 Task: Create a schedule automation trigger every fourth saturday of the month at 03:00 PM.
Action: Mouse moved to (840, 245)
Screenshot: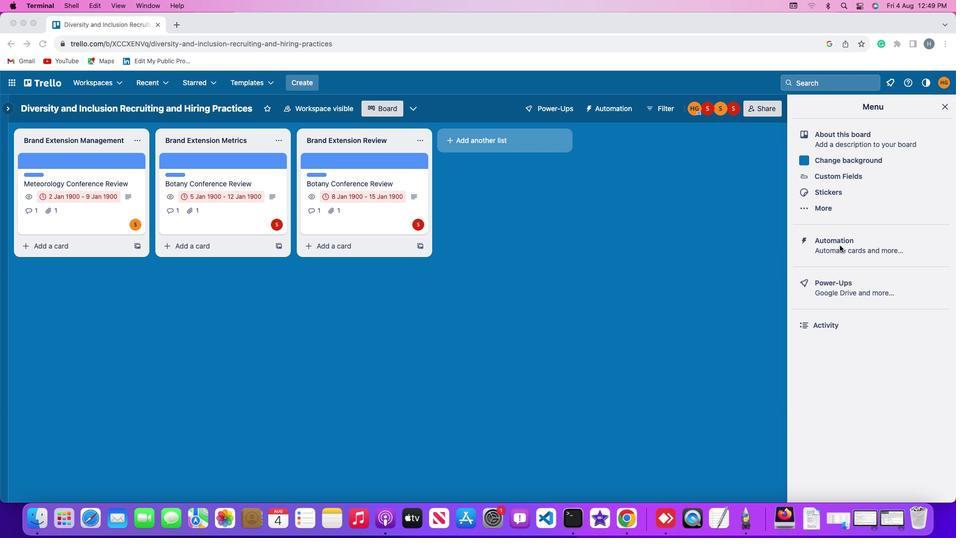 
Action: Mouse pressed left at (840, 245)
Screenshot: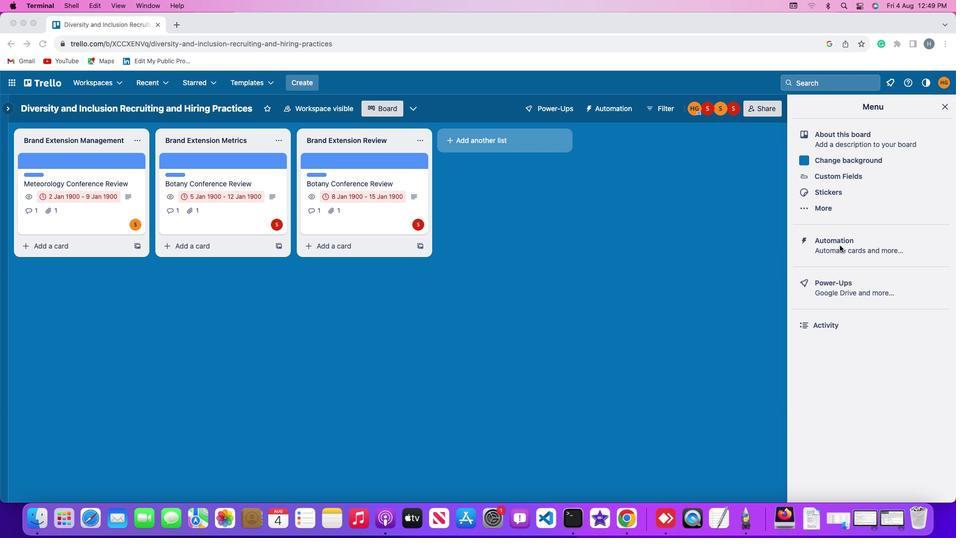 
Action: Mouse pressed left at (840, 245)
Screenshot: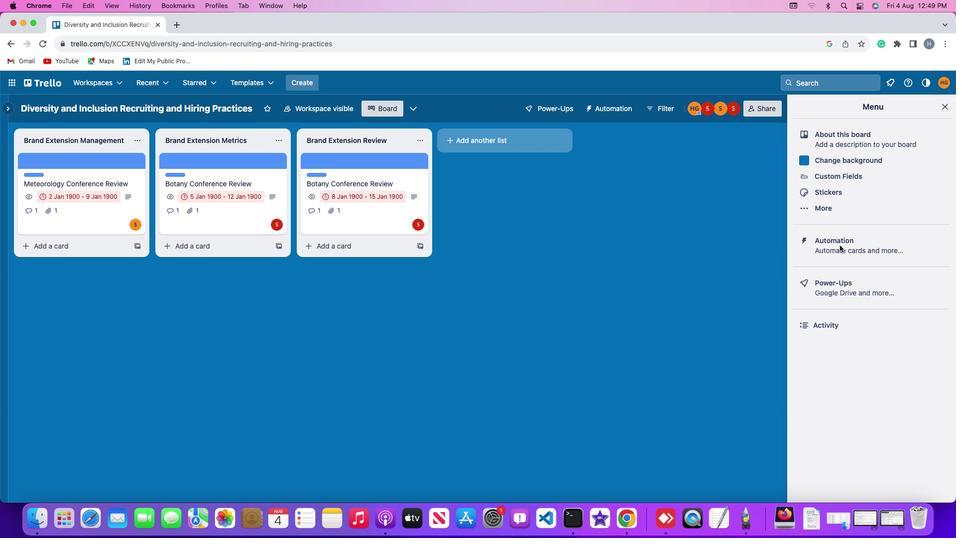 
Action: Mouse moved to (72, 213)
Screenshot: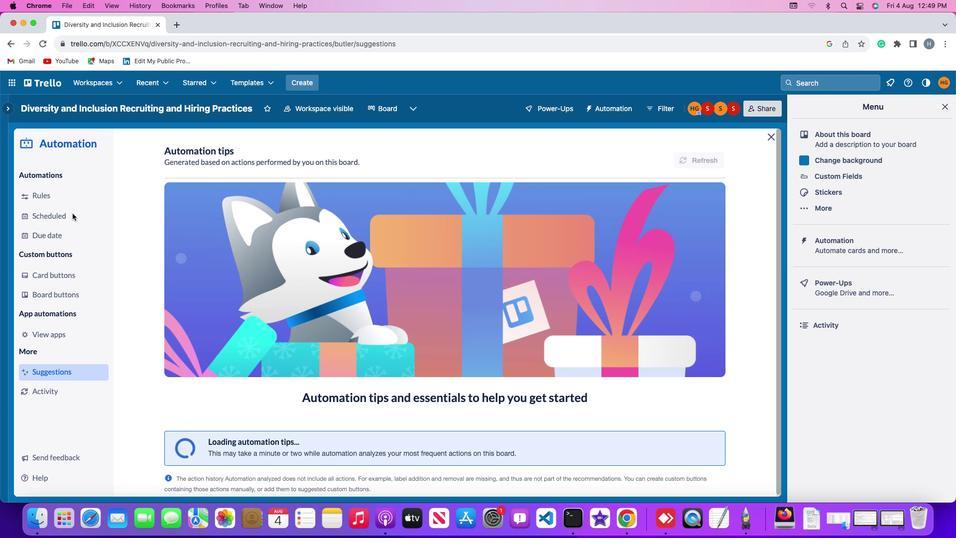 
Action: Mouse pressed left at (72, 213)
Screenshot: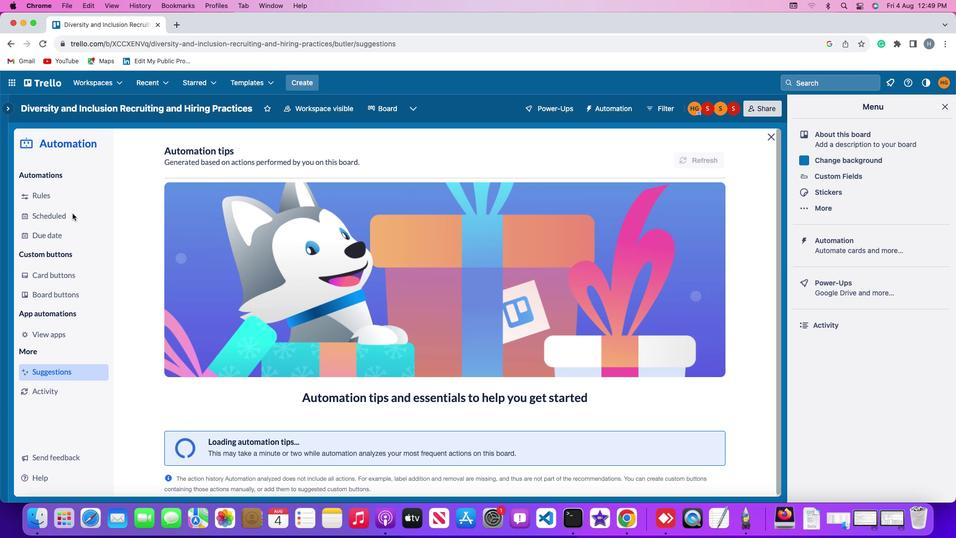 
Action: Mouse moved to (679, 151)
Screenshot: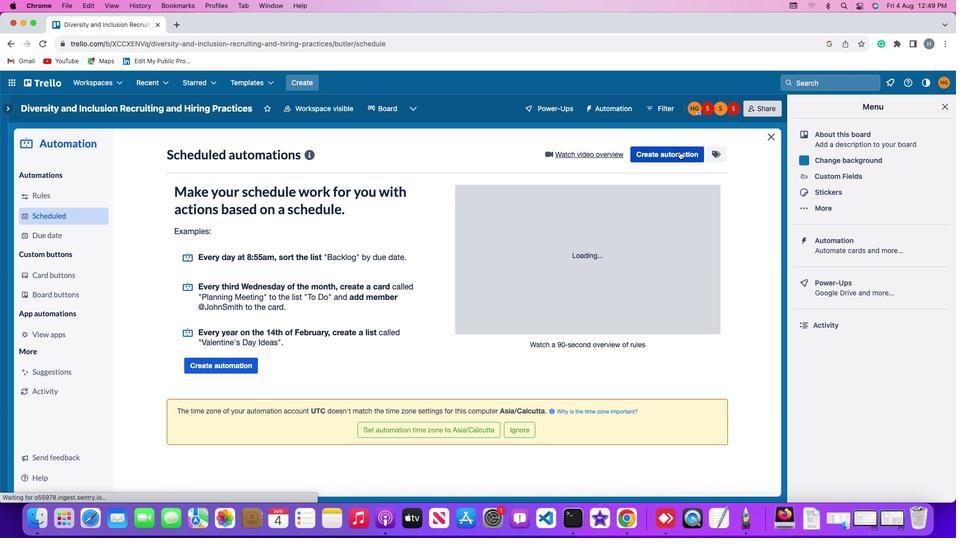 
Action: Mouse pressed left at (679, 151)
Screenshot: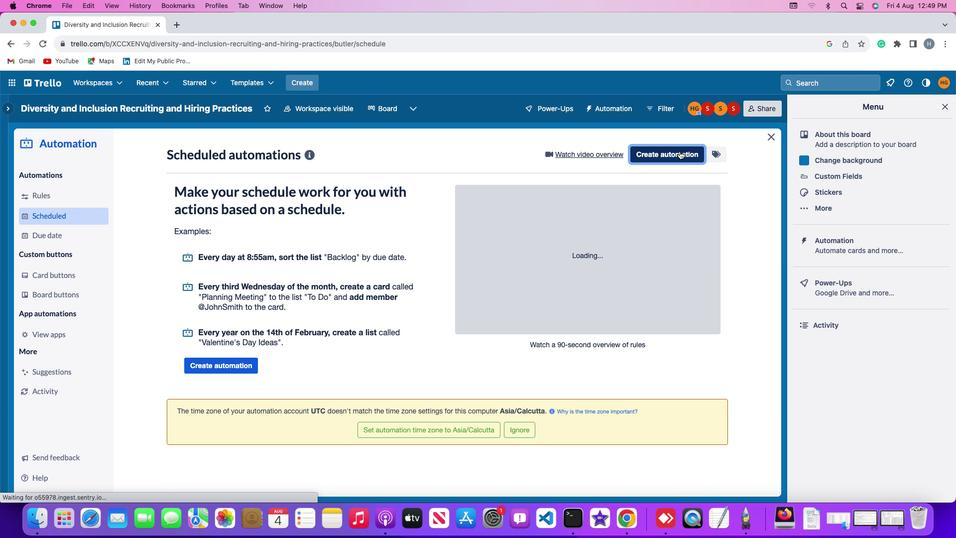 
Action: Mouse moved to (495, 251)
Screenshot: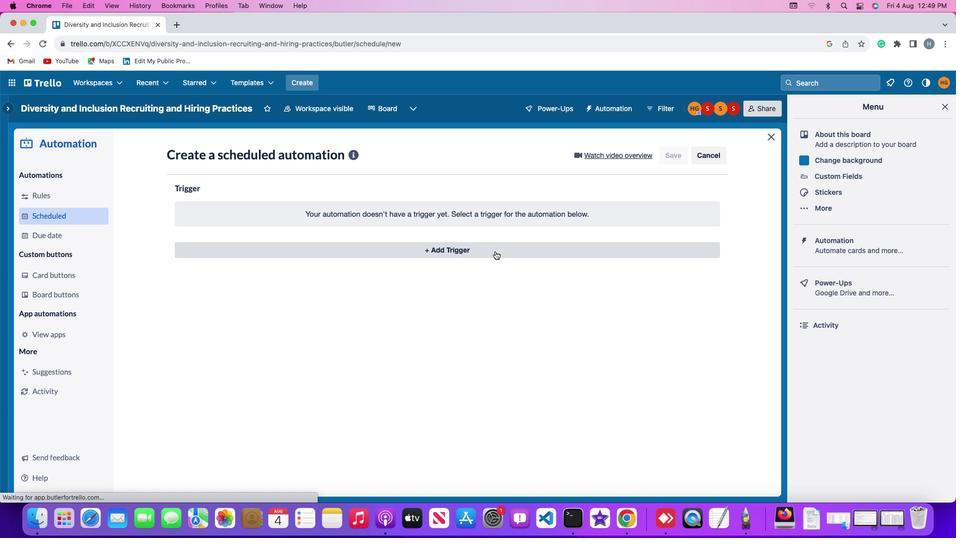 
Action: Mouse pressed left at (495, 251)
Screenshot: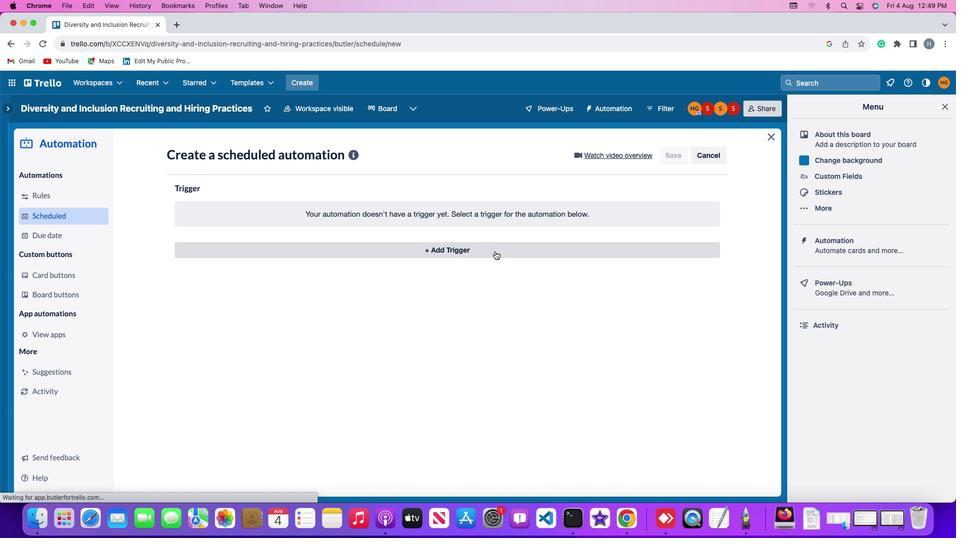 
Action: Mouse moved to (214, 462)
Screenshot: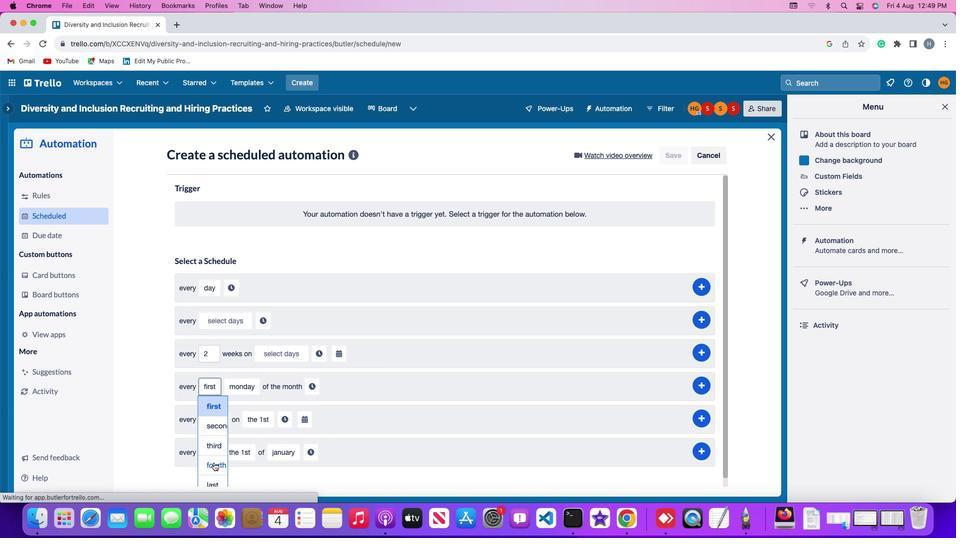 
Action: Mouse pressed left at (214, 462)
Screenshot: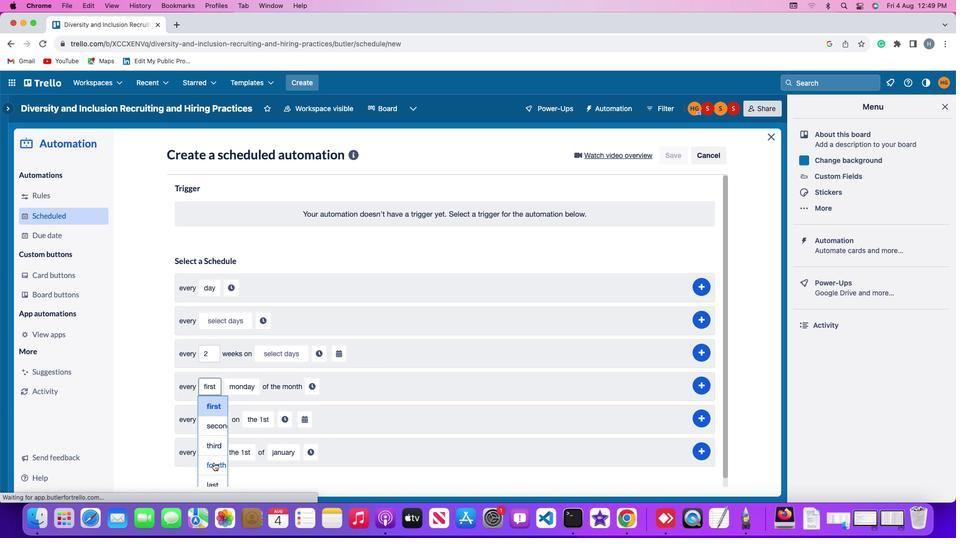 
Action: Mouse moved to (265, 345)
Screenshot: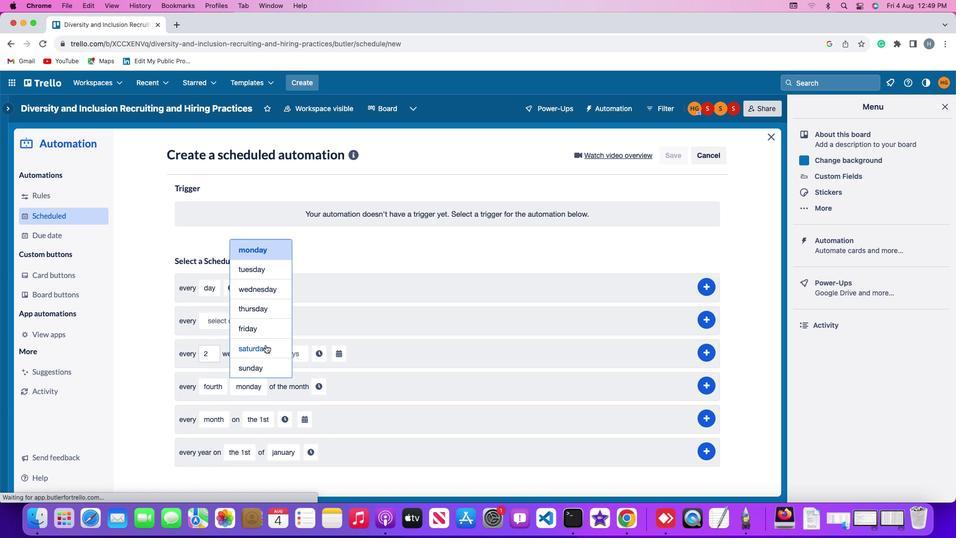 
Action: Mouse pressed left at (265, 345)
Screenshot: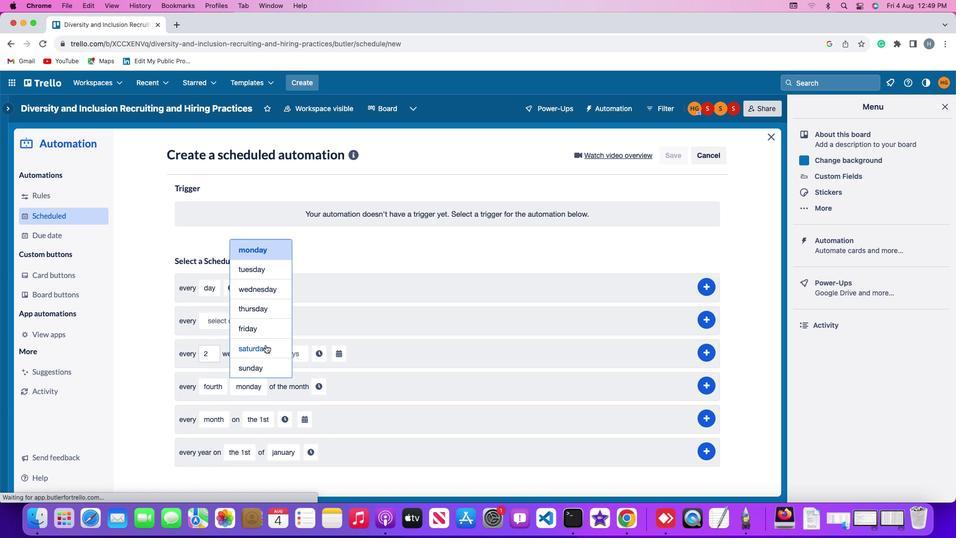 
Action: Mouse moved to (321, 386)
Screenshot: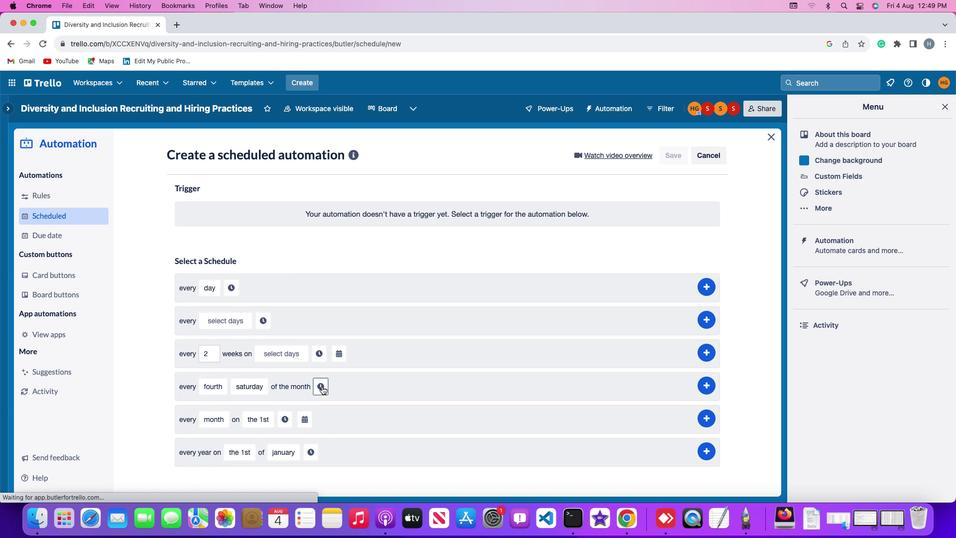 
Action: Mouse pressed left at (321, 386)
Screenshot: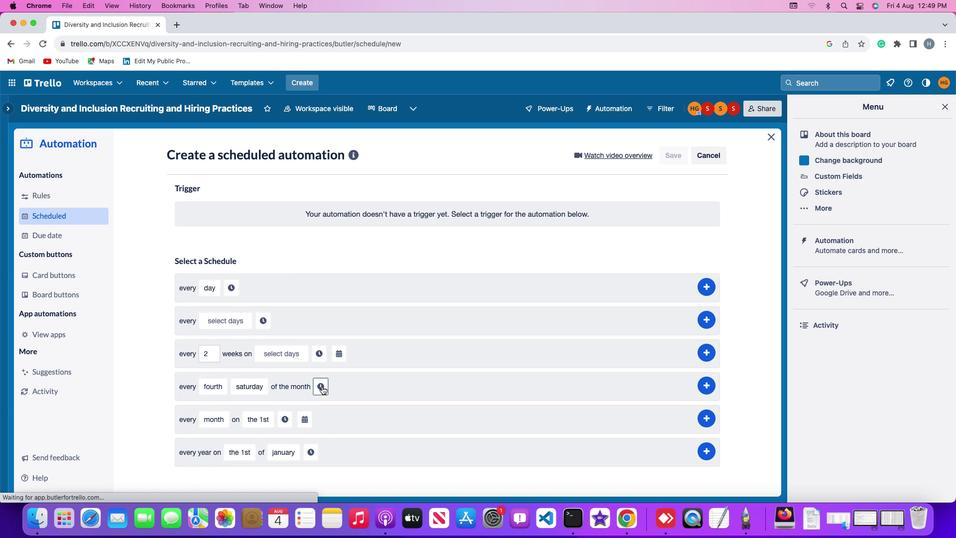 
Action: Mouse moved to (344, 388)
Screenshot: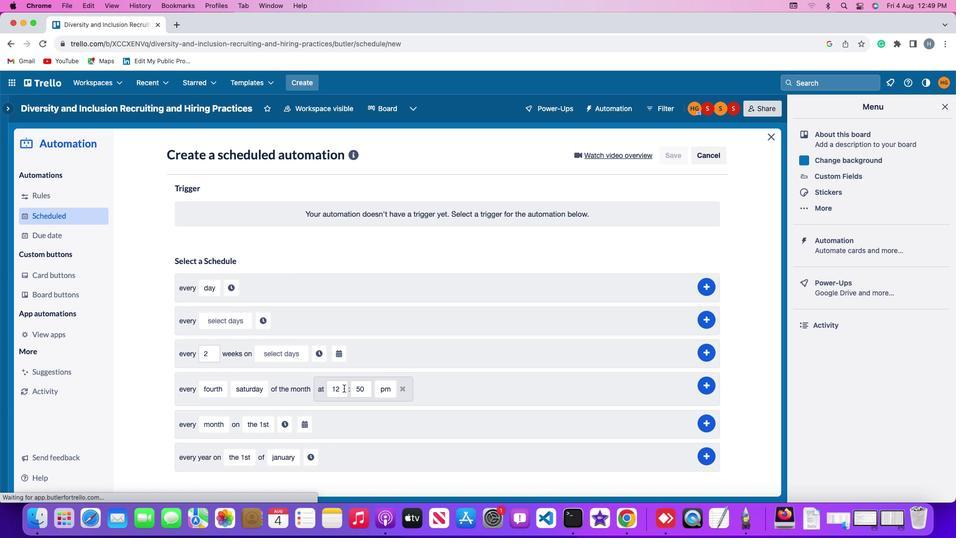 
Action: Mouse pressed left at (344, 388)
Screenshot: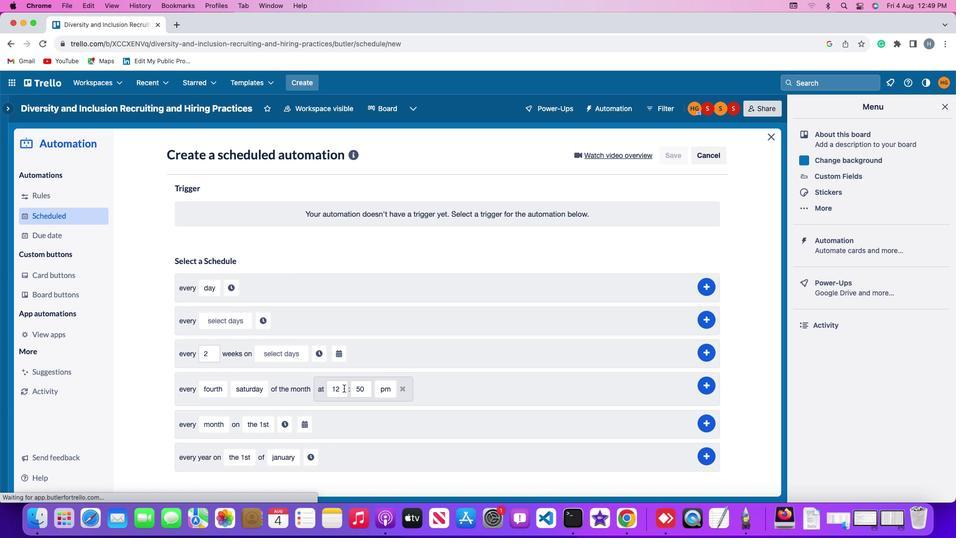 
Action: Key pressed Key.backspaceKey.backspace'3'
Screenshot: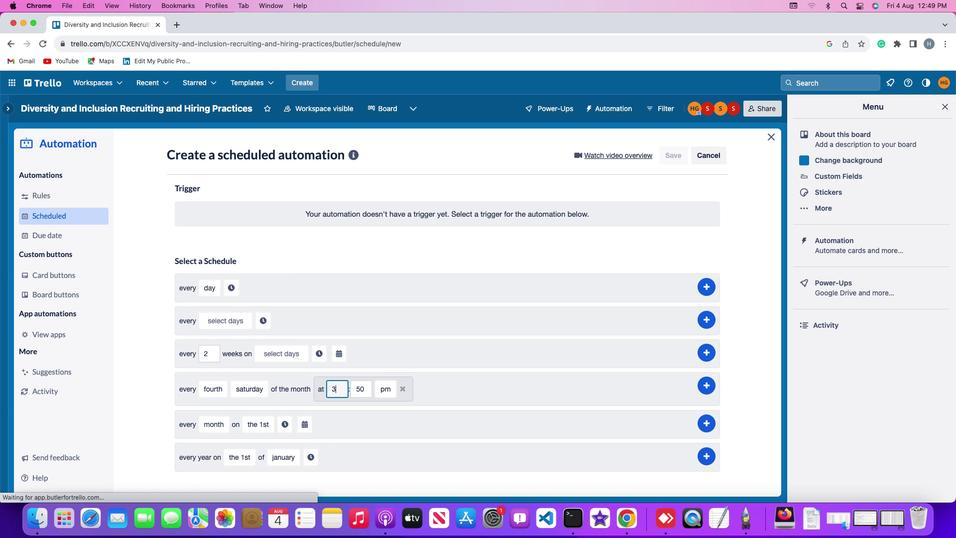 
Action: Mouse moved to (366, 388)
Screenshot: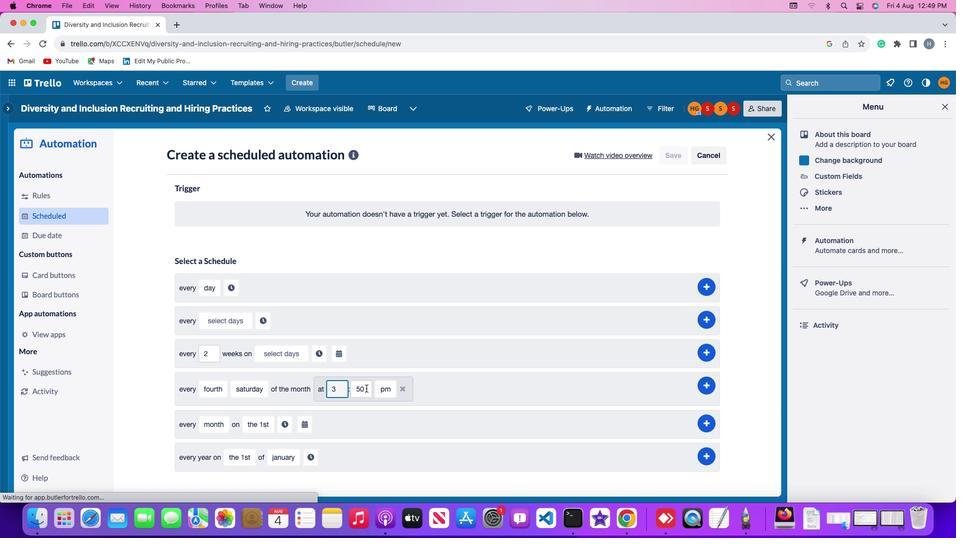 
Action: Mouse pressed left at (366, 388)
Screenshot: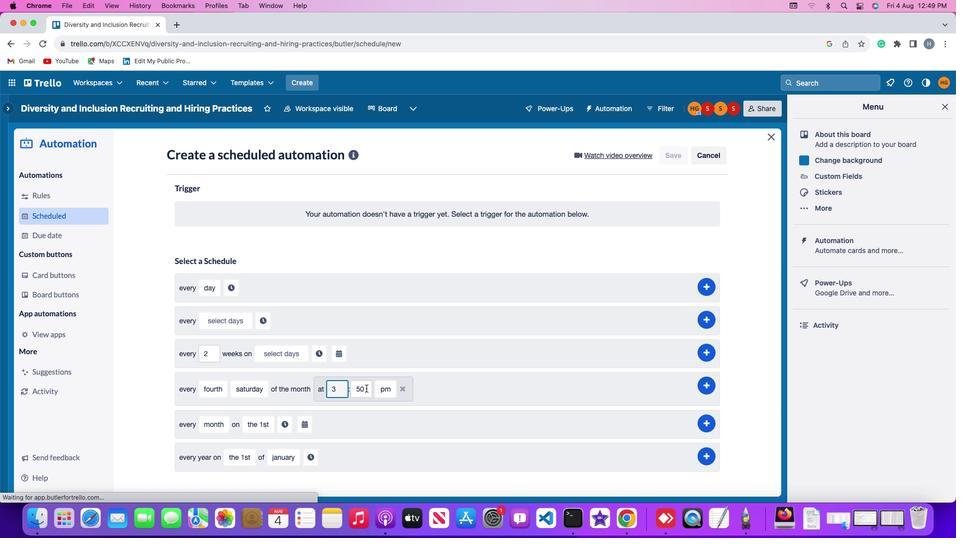 
Action: Key pressed Key.backspaceKey.backspace
Screenshot: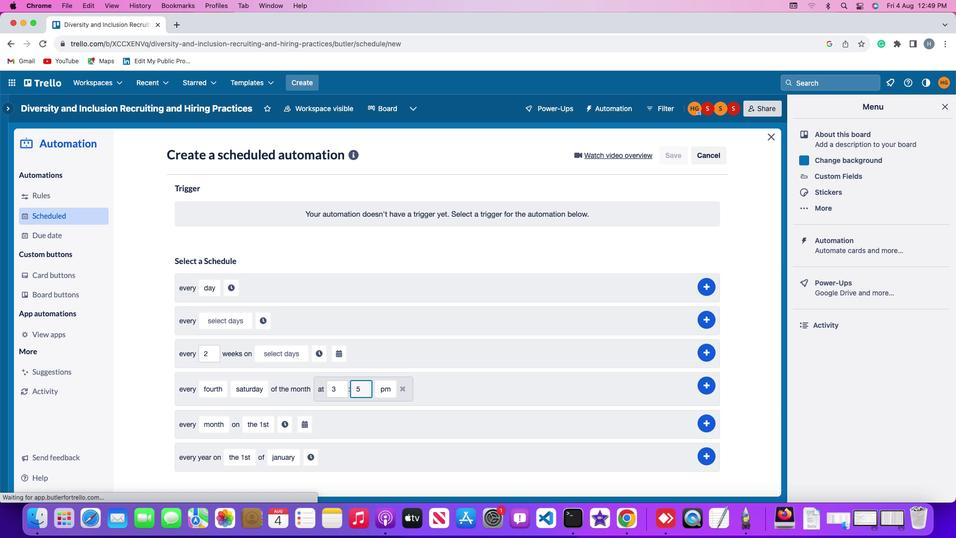 
Action: Mouse moved to (366, 388)
Screenshot: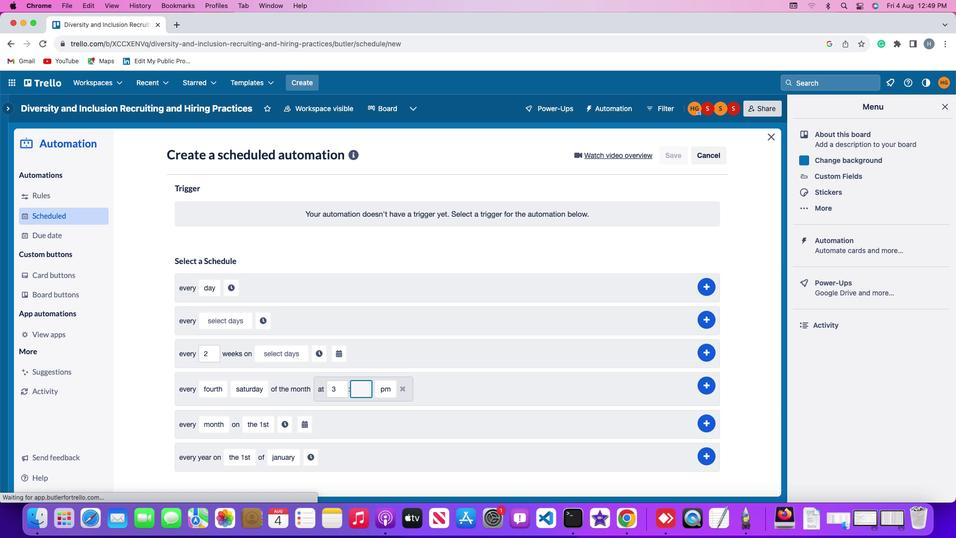 
Action: Key pressed '0''0'
Screenshot: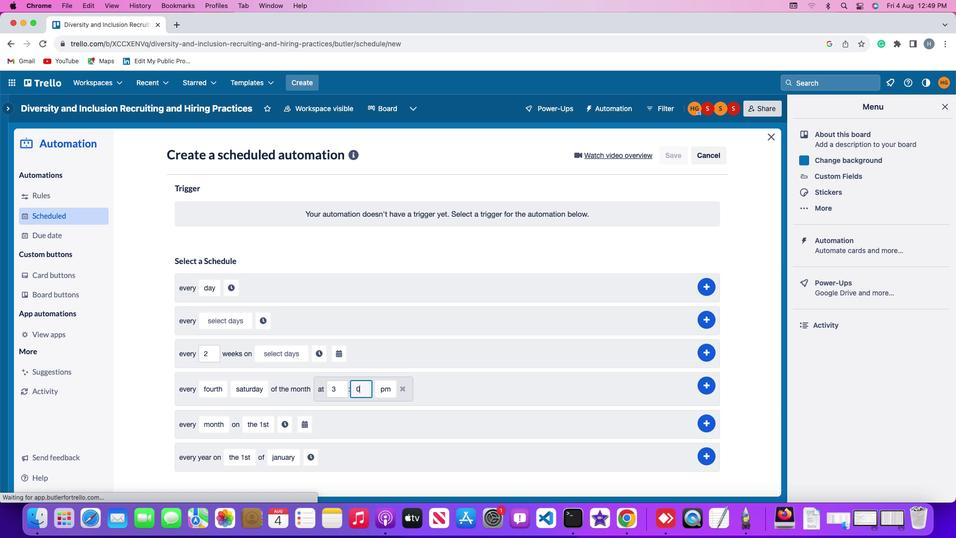 
Action: Mouse moved to (393, 422)
Screenshot: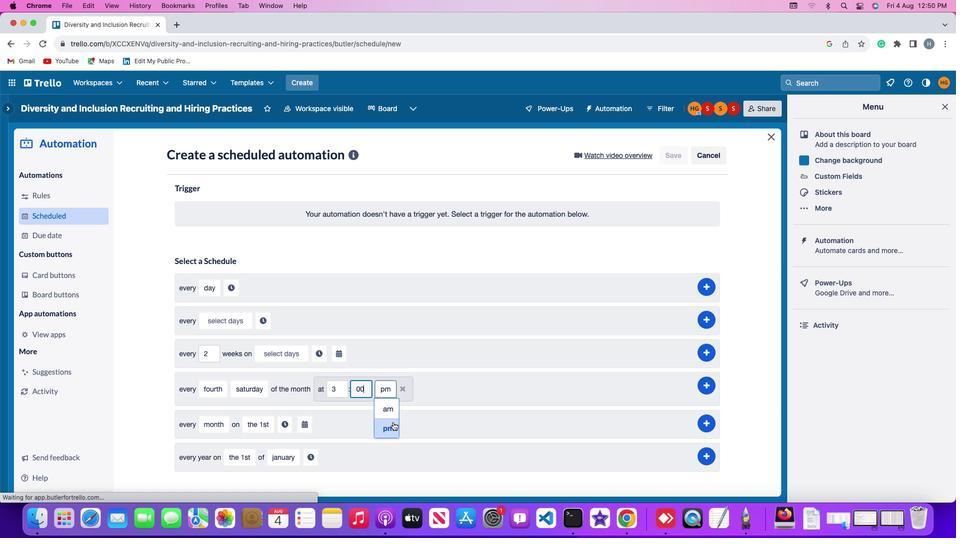 
Action: Mouse pressed left at (393, 422)
Screenshot: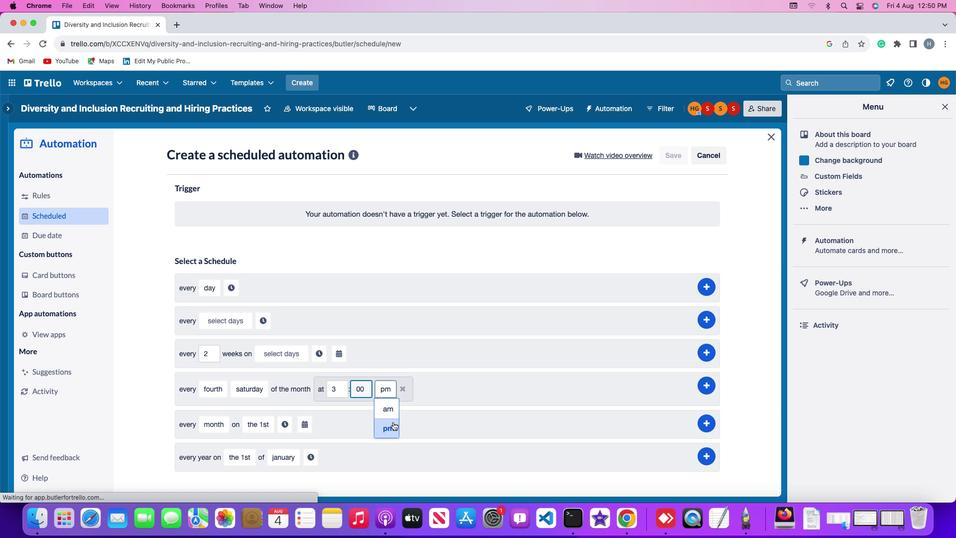 
Action: Mouse moved to (707, 384)
Screenshot: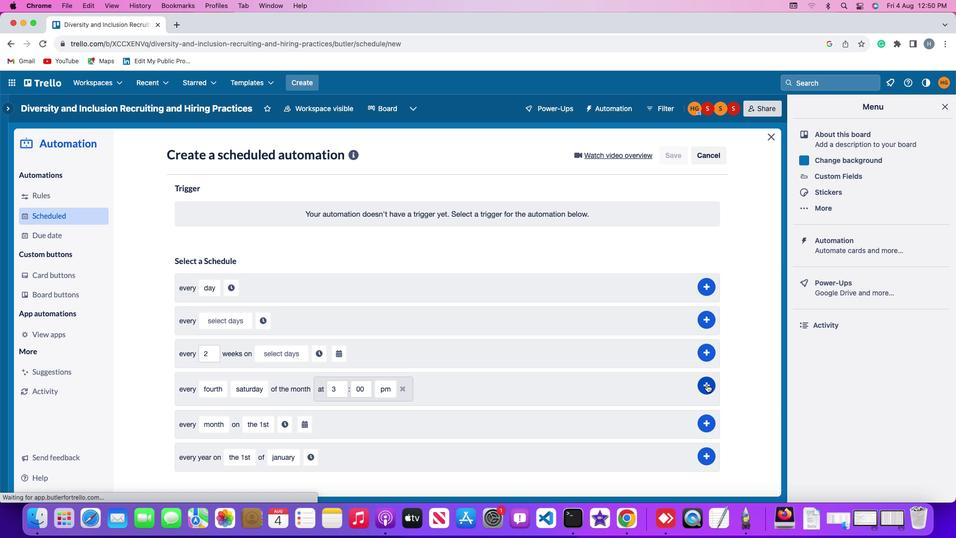 
Action: Mouse pressed left at (707, 384)
Screenshot: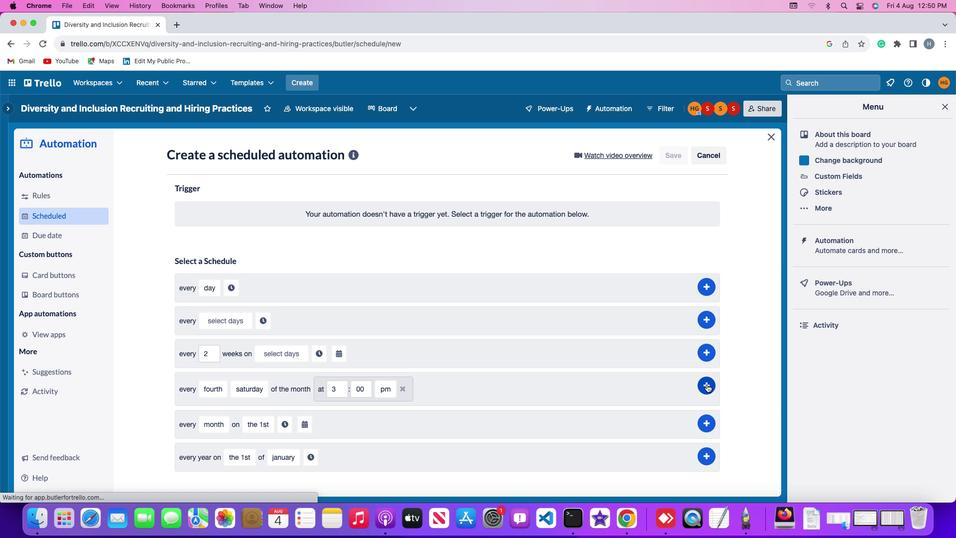 
Action: Mouse moved to (579, 257)
Screenshot: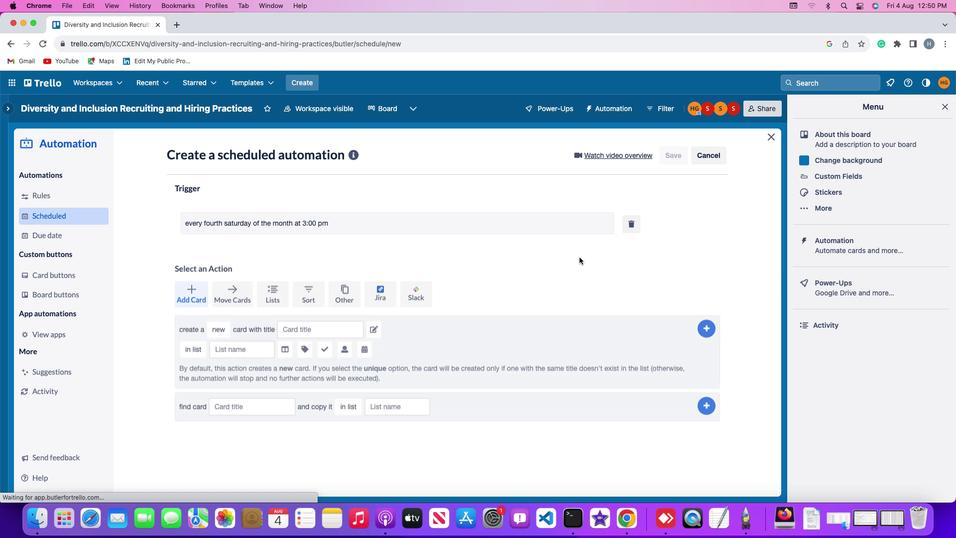 
